 Task: Set up an event for the morning jog at 7 AM.
Action: Mouse moved to (80, 91)
Screenshot: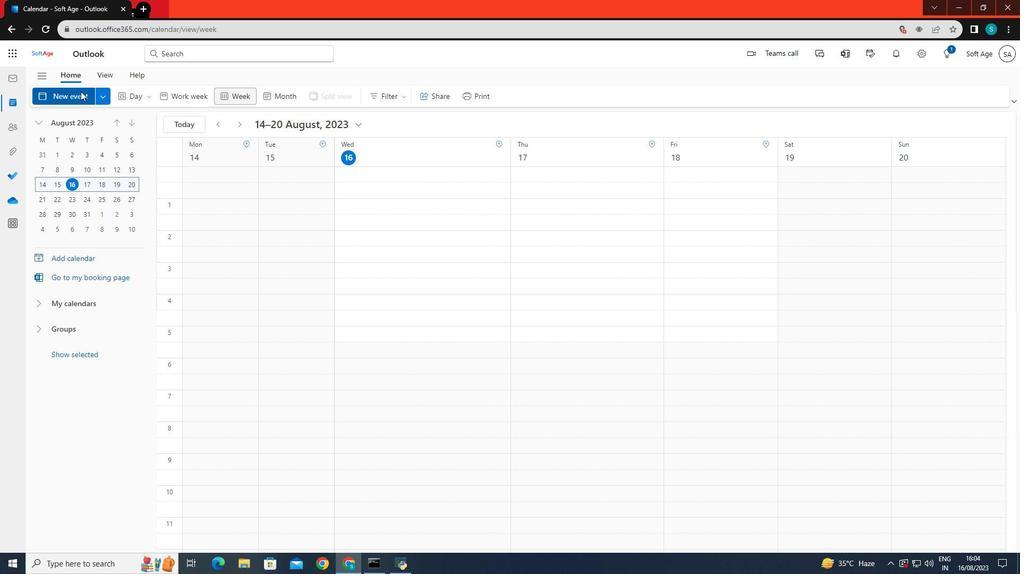 
Action: Mouse pressed left at (80, 91)
Screenshot: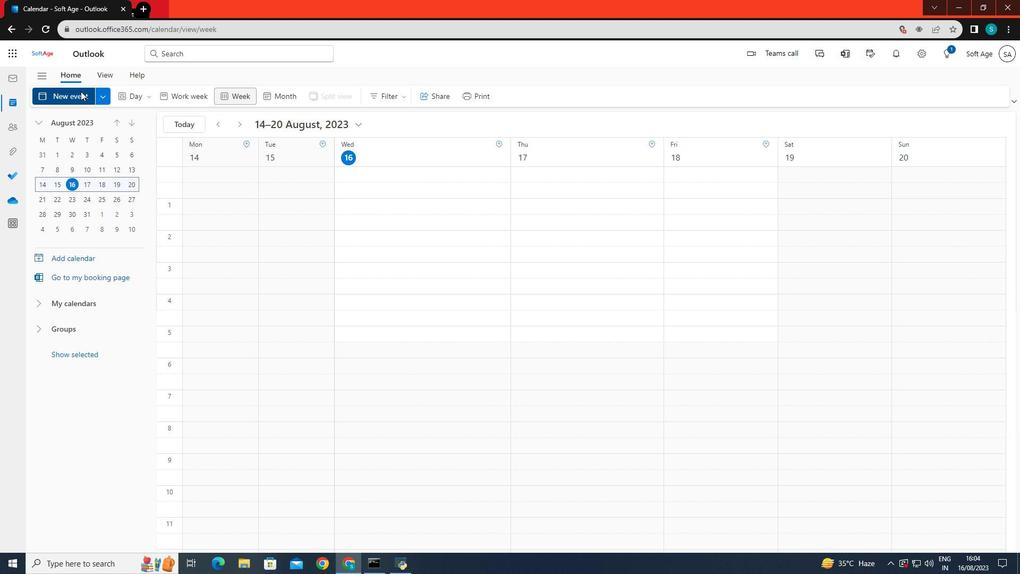 
Action: Mouse moved to (256, 160)
Screenshot: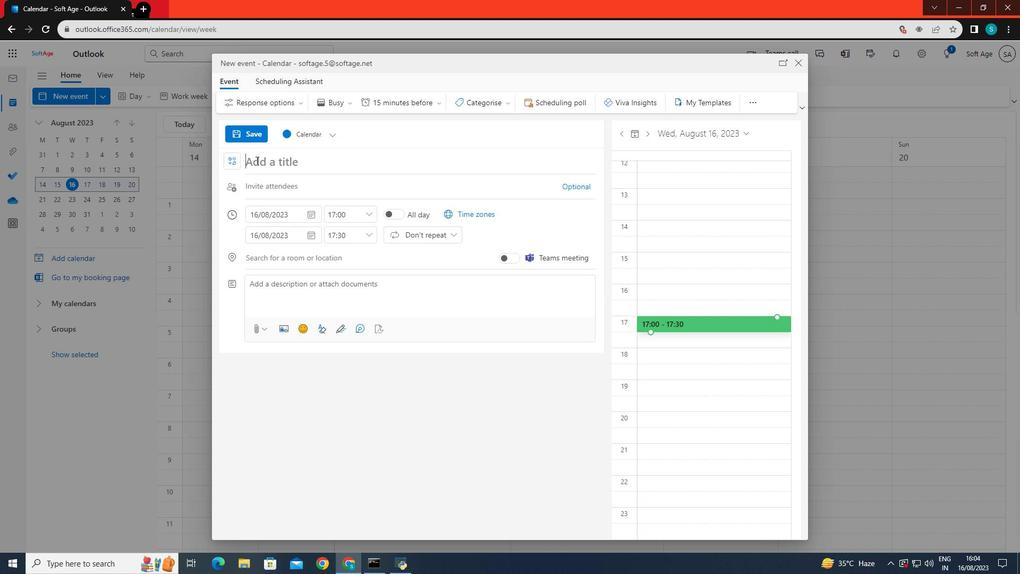 
Action: Mouse pressed left at (256, 160)
Screenshot: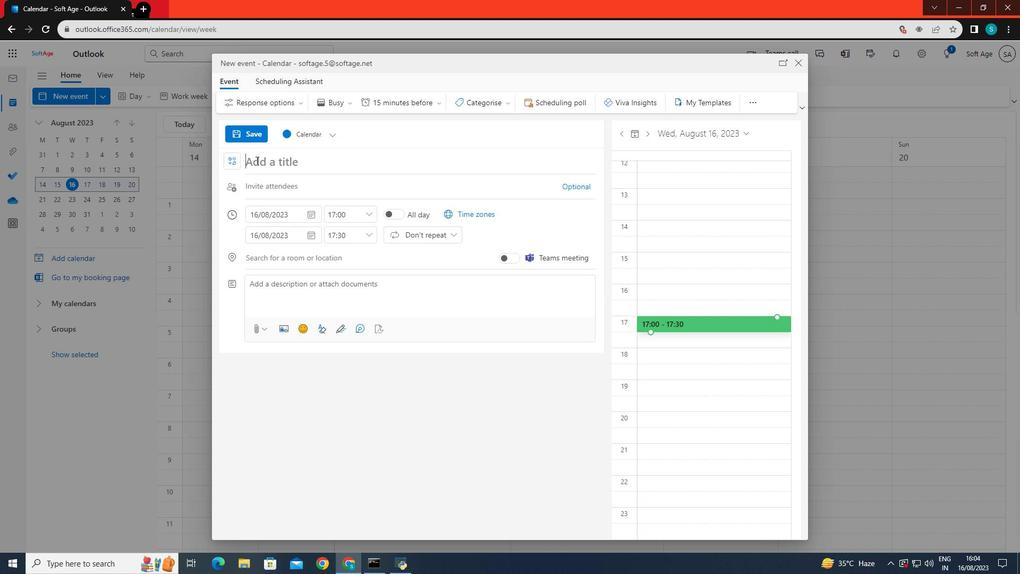
Action: Key pressed n<Key.backspace><Key.caps_lock>O<Key.backspace>M<Key.caps_lock>orning<Key.space><Key.caps_lock><Key.caps_lock>jog
Screenshot: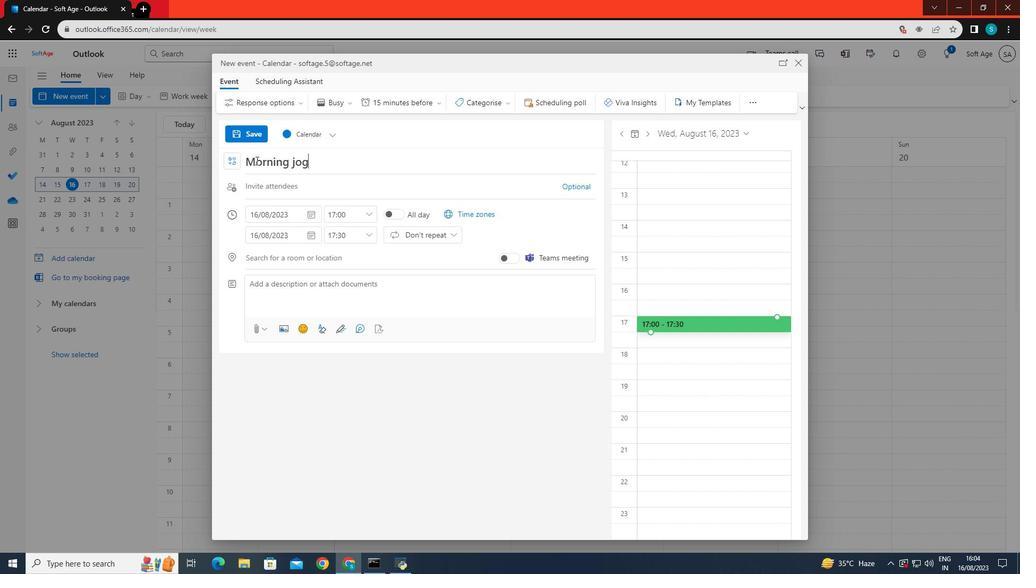 
Action: Mouse moved to (348, 416)
Screenshot: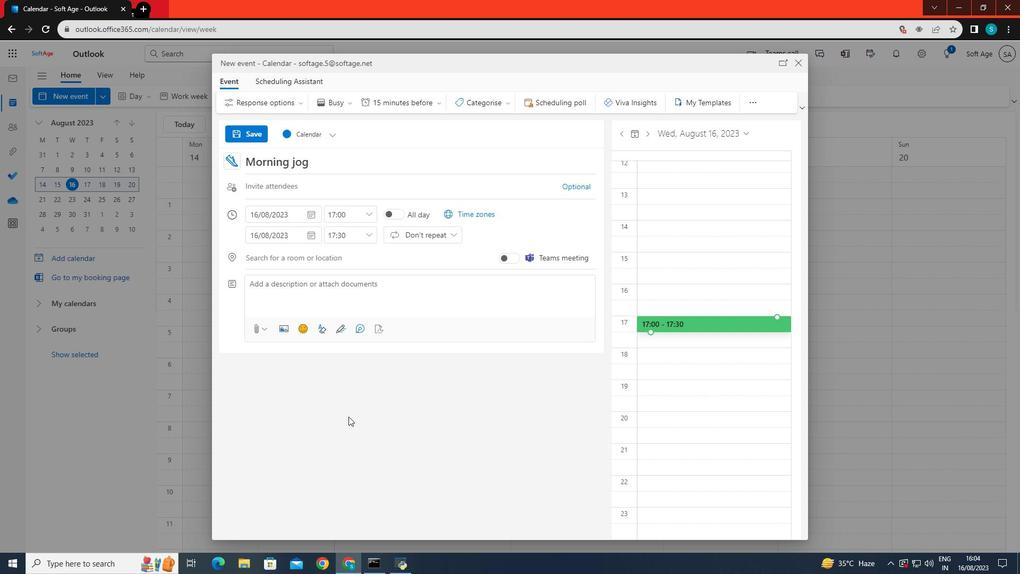 
Action: Mouse pressed left at (348, 416)
Screenshot: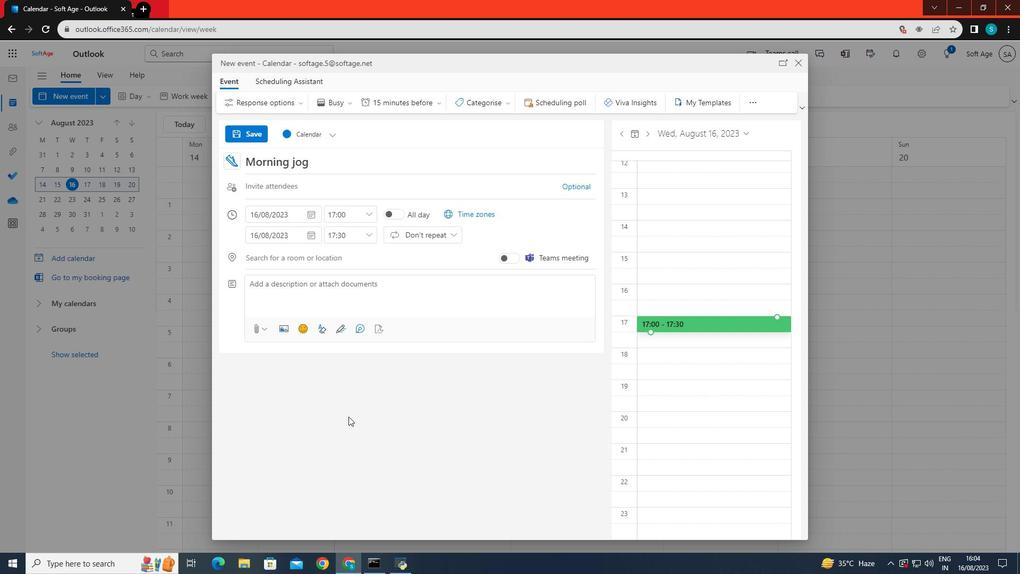 
Action: Mouse moved to (288, 211)
Screenshot: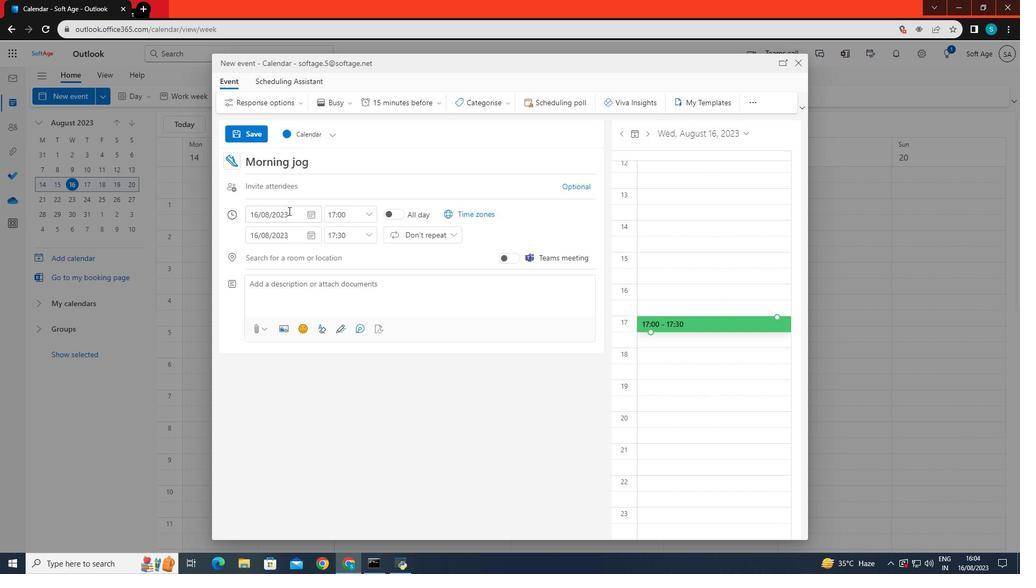 
Action: Mouse pressed left at (288, 211)
Screenshot: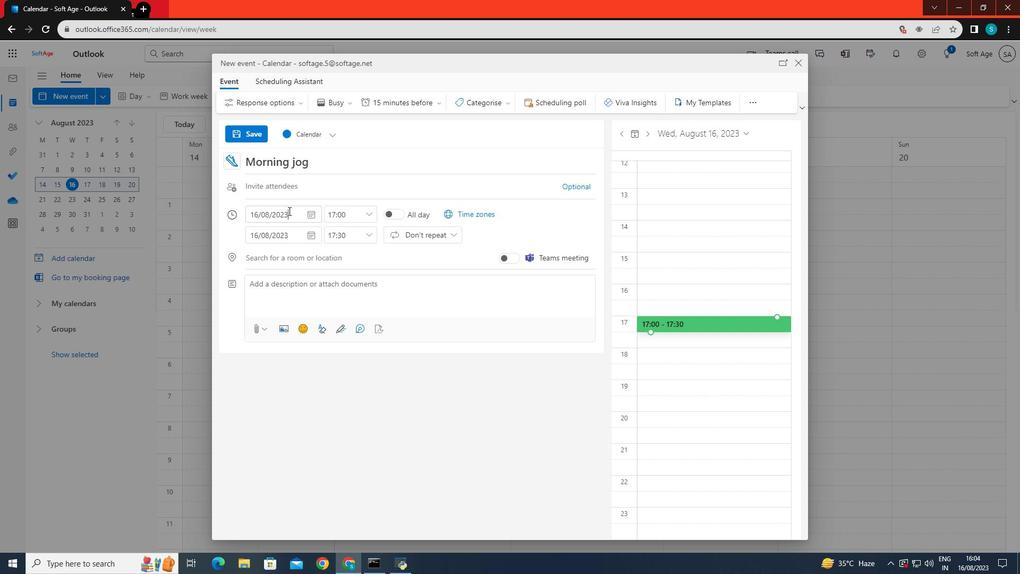 
Action: Mouse moved to (292, 300)
Screenshot: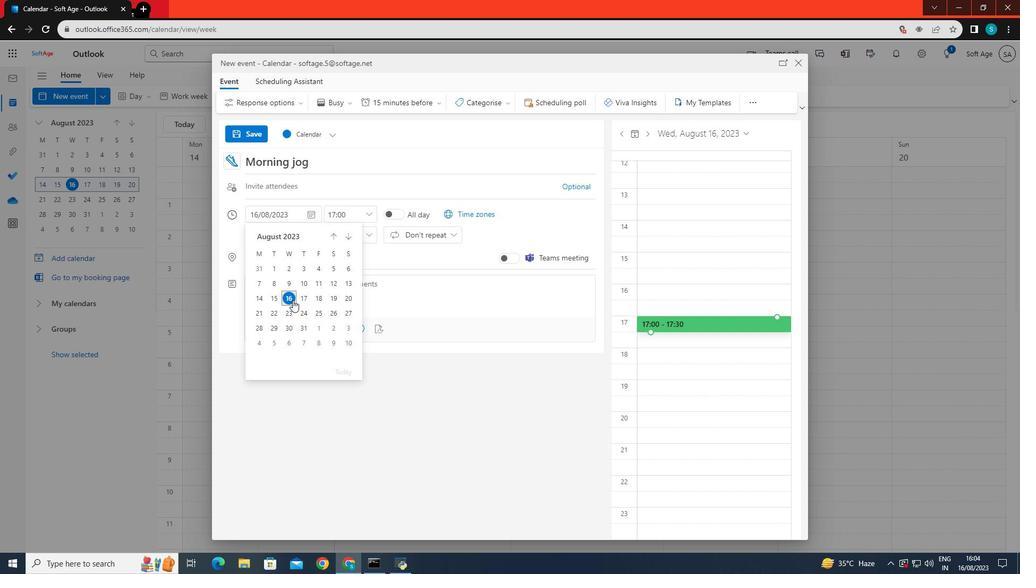 
Action: Mouse pressed left at (292, 300)
Screenshot: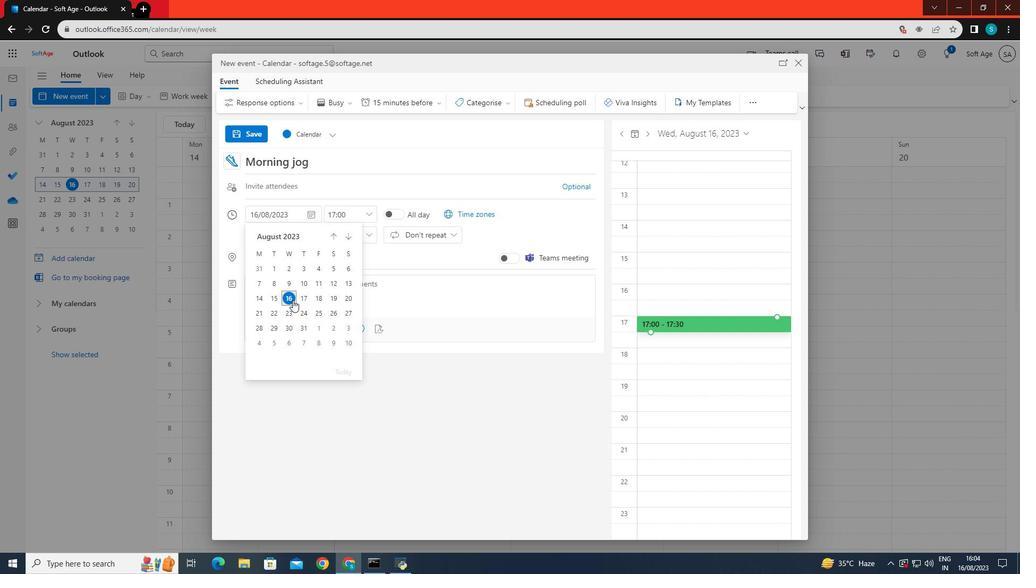 
Action: Mouse moved to (339, 213)
Screenshot: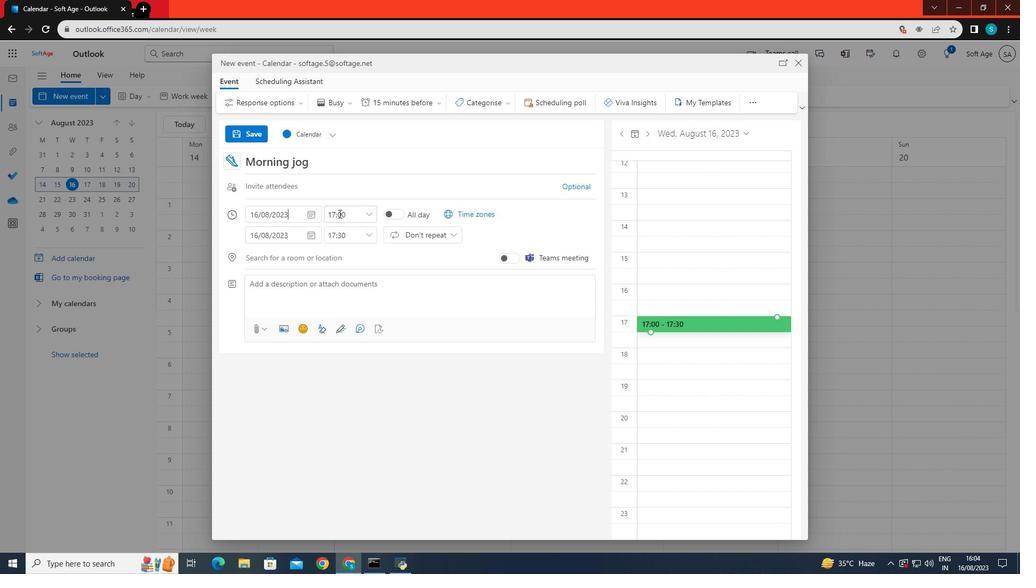 
Action: Mouse pressed left at (339, 213)
Screenshot: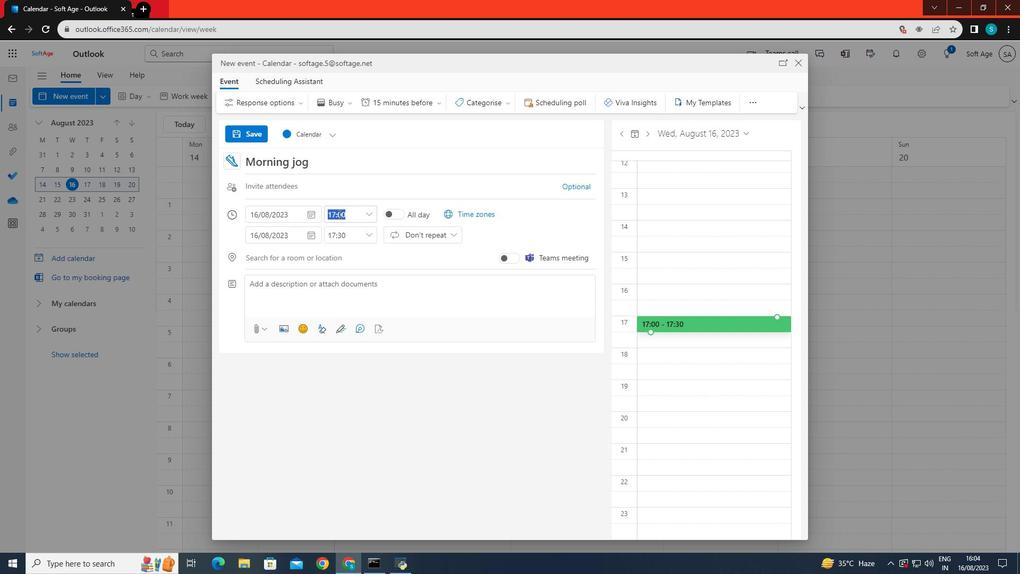 
Action: Mouse moved to (373, 215)
Screenshot: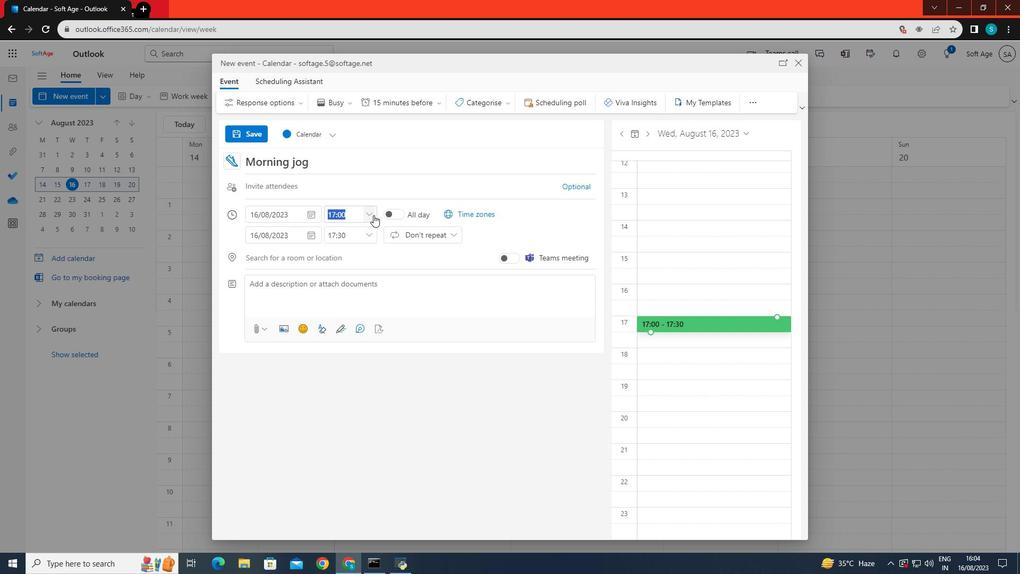 
Action: Mouse pressed left at (373, 215)
Screenshot: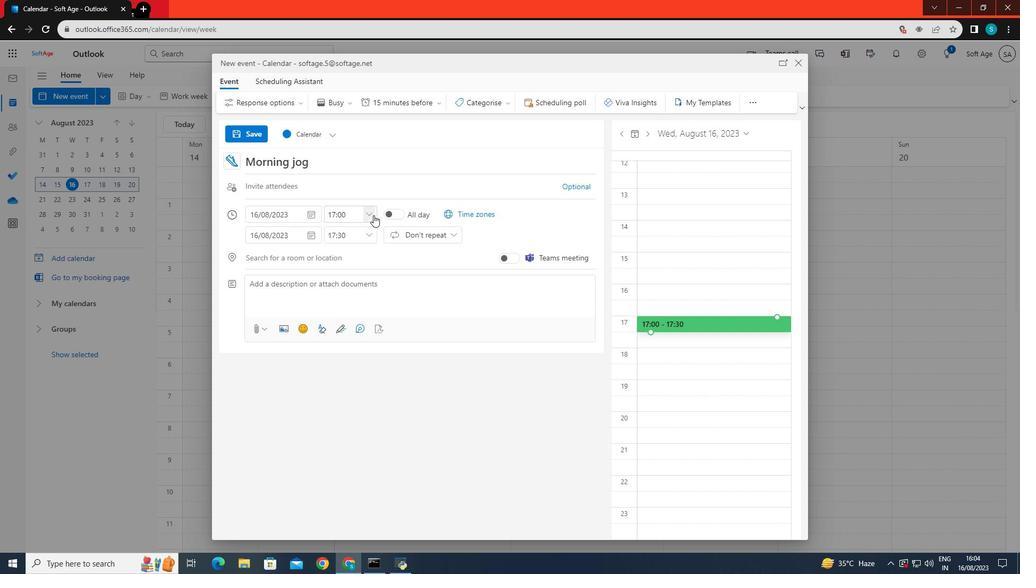 
Action: Mouse moved to (346, 256)
Screenshot: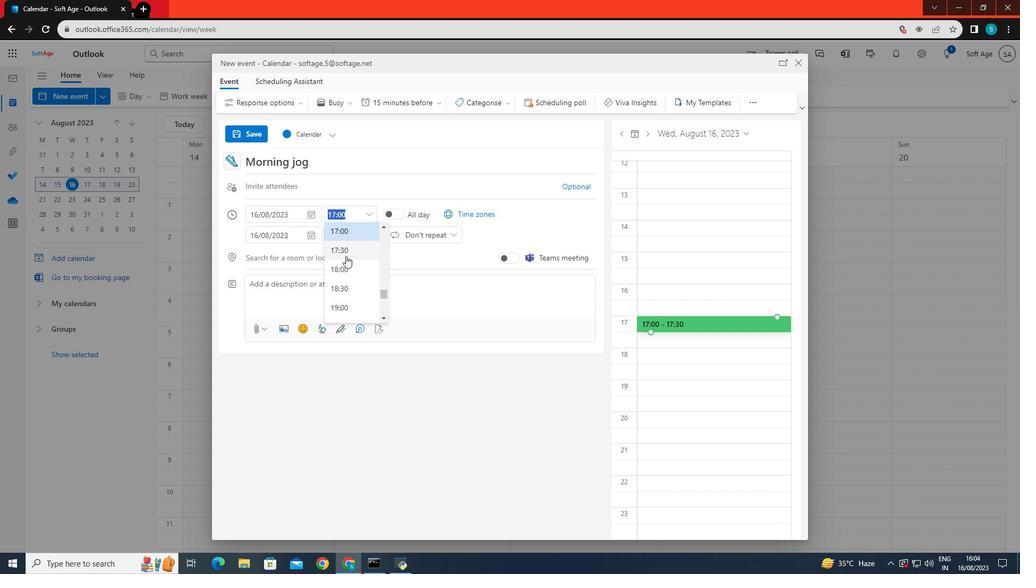 
Action: Mouse scrolled (346, 256) with delta (0, 0)
Screenshot: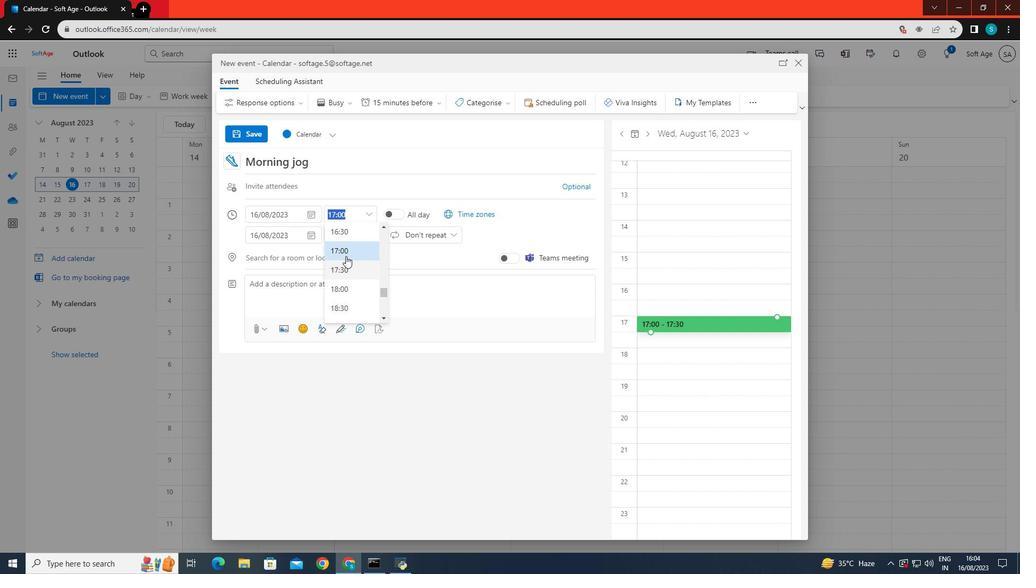 
Action: Mouse scrolled (346, 256) with delta (0, 0)
Screenshot: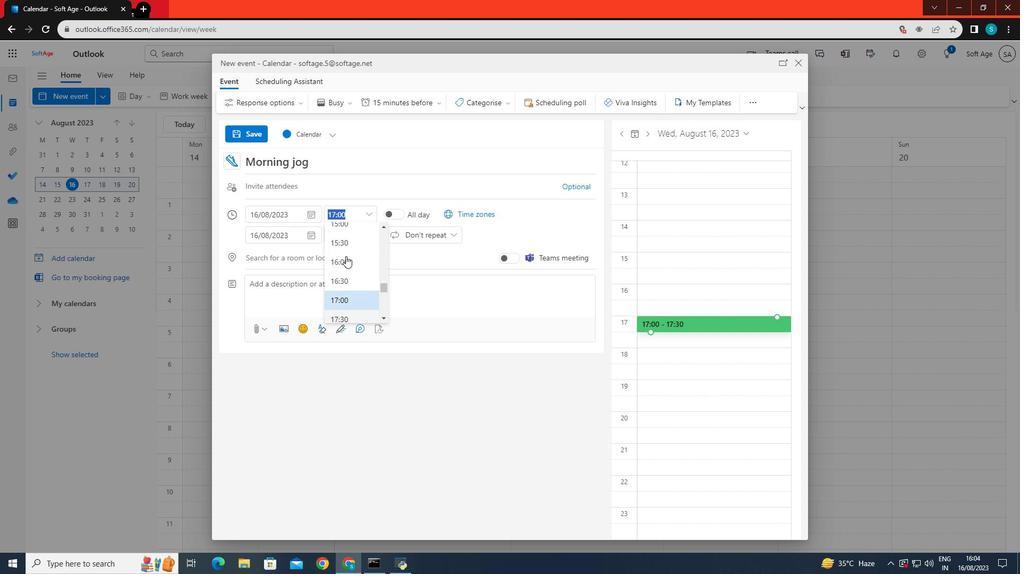 
Action: Mouse moved to (342, 282)
Screenshot: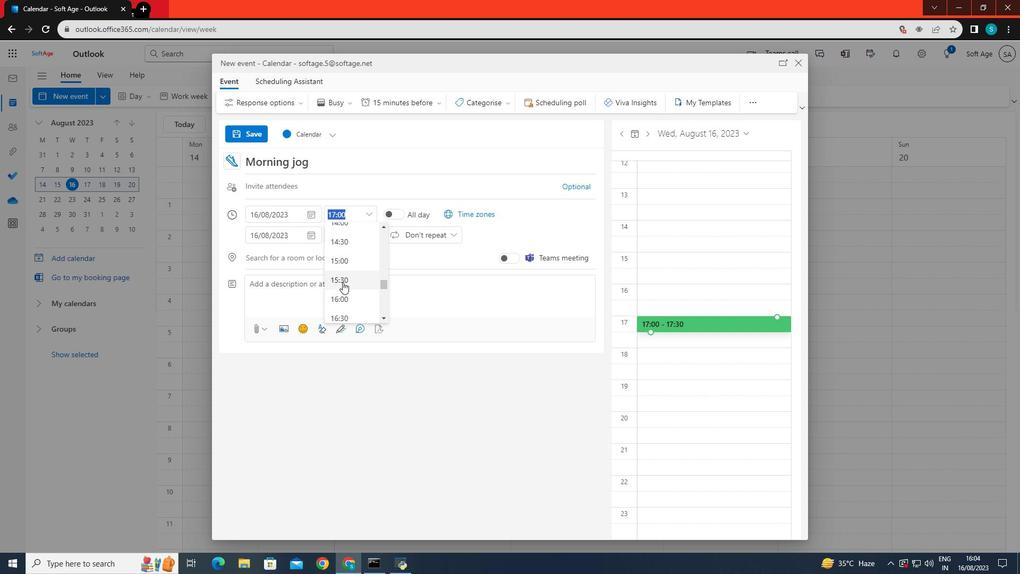 
Action: Mouse scrolled (342, 282) with delta (0, 0)
Screenshot: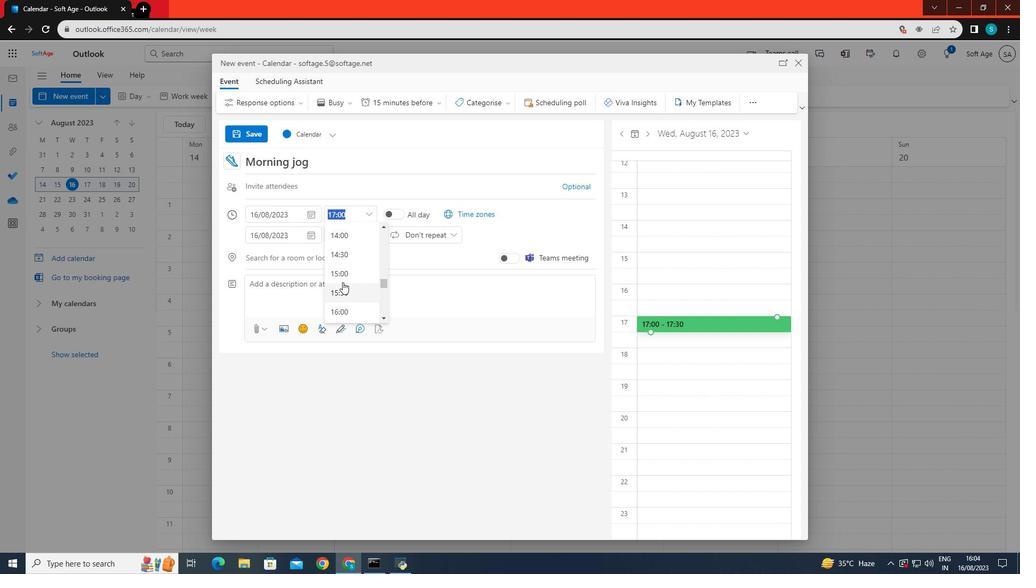 
Action: Mouse scrolled (342, 282) with delta (0, 0)
Screenshot: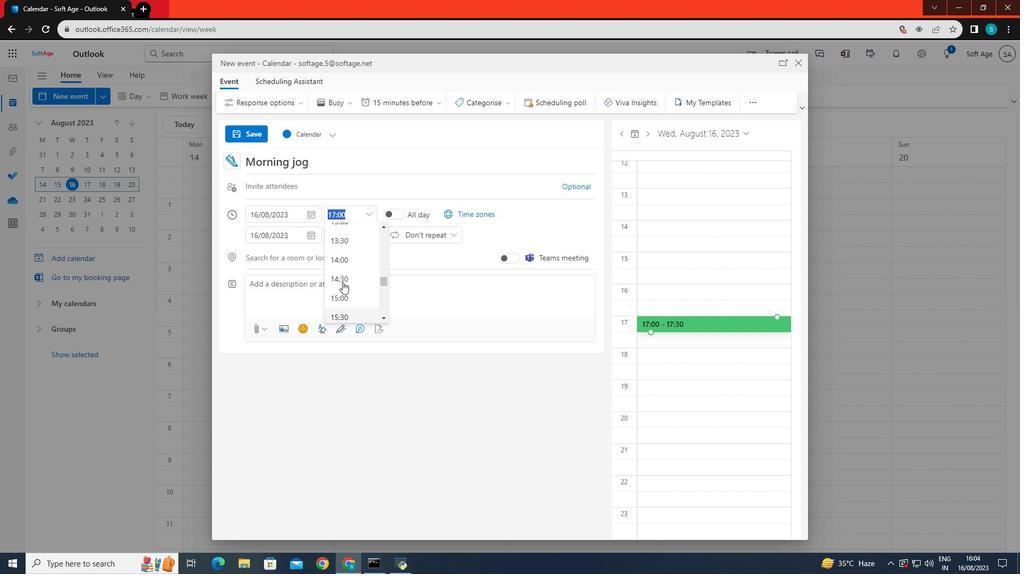 
Action: Mouse moved to (343, 284)
Screenshot: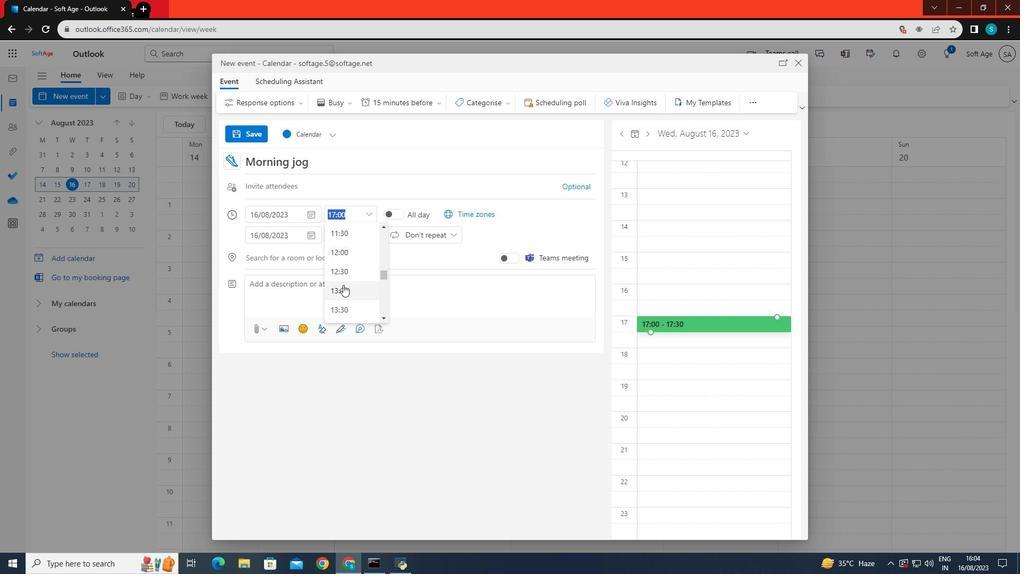 
Action: Mouse scrolled (343, 285) with delta (0, 0)
Screenshot: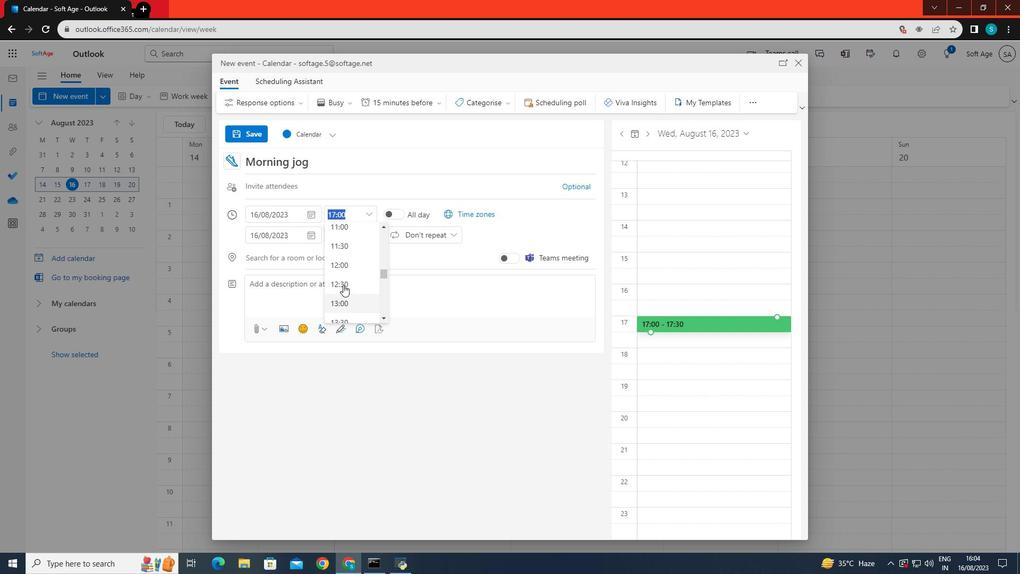 
Action: Mouse scrolled (343, 285) with delta (0, 0)
Screenshot: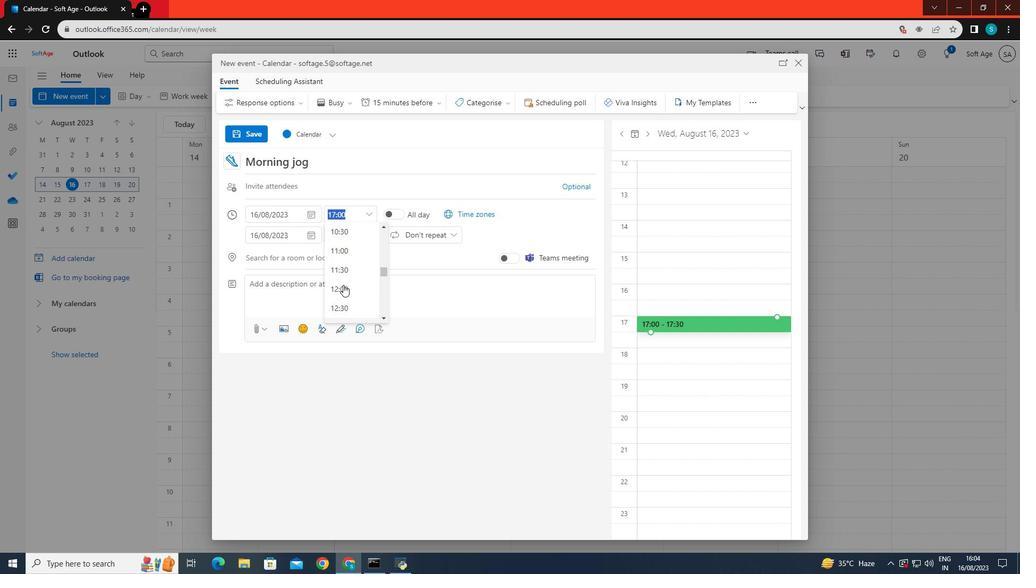 
Action: Mouse scrolled (343, 285) with delta (0, 0)
Screenshot: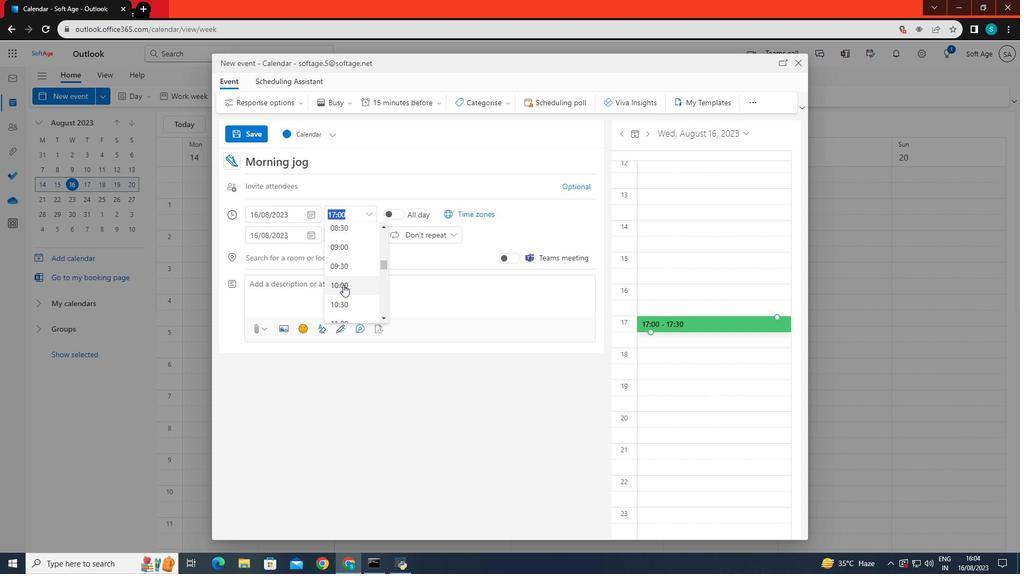 
Action: Mouse moved to (343, 278)
Screenshot: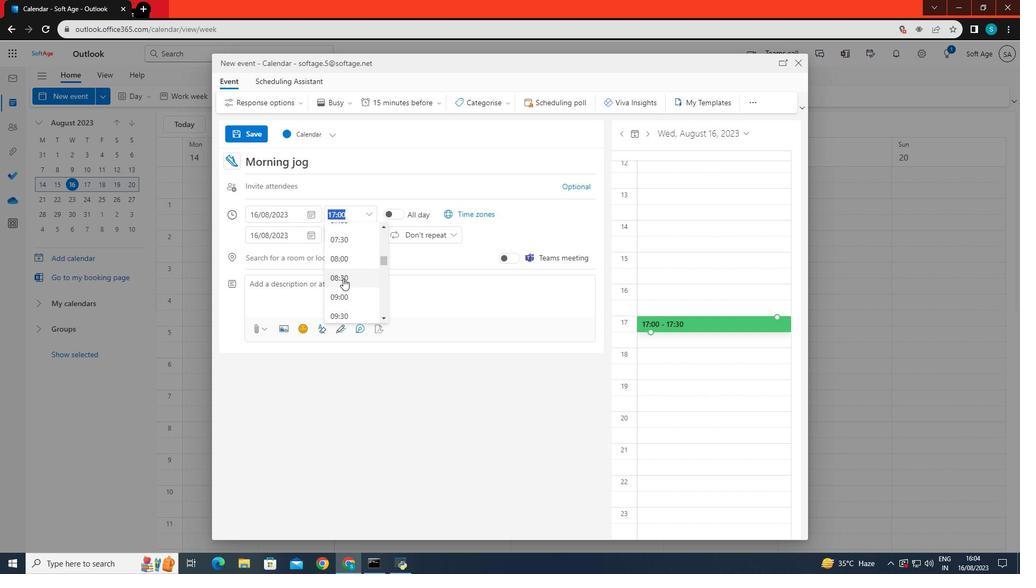
Action: Mouse scrolled (343, 279) with delta (0, 0)
Screenshot: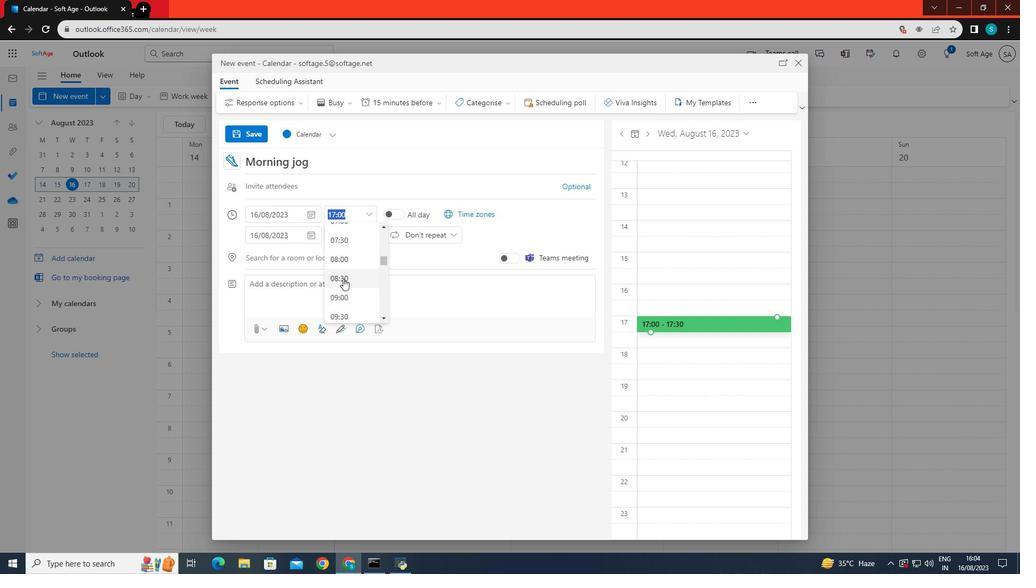 
Action: Mouse scrolled (343, 279) with delta (0, 0)
Screenshot: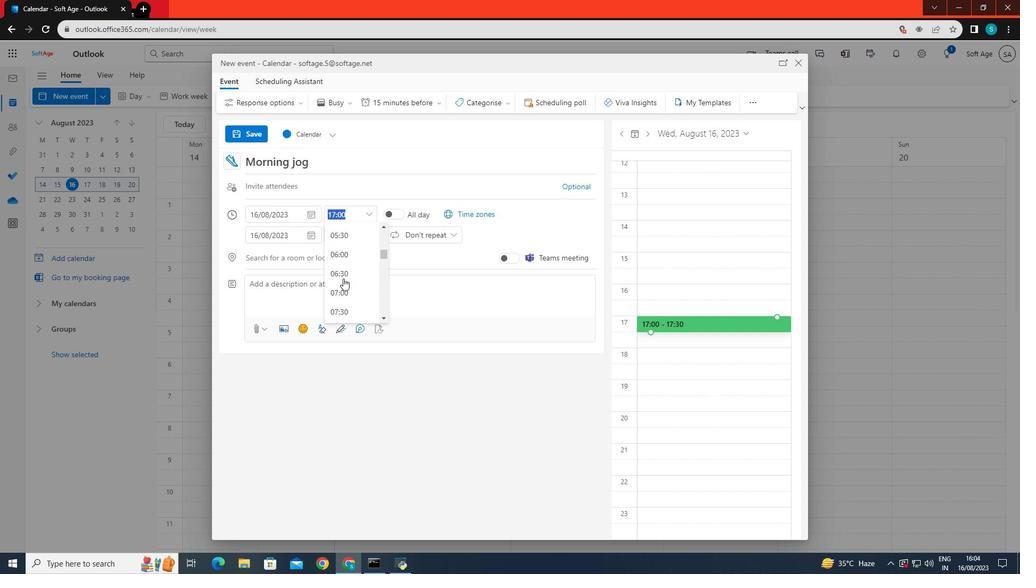 
Action: Mouse scrolled (343, 279) with delta (0, 0)
Screenshot: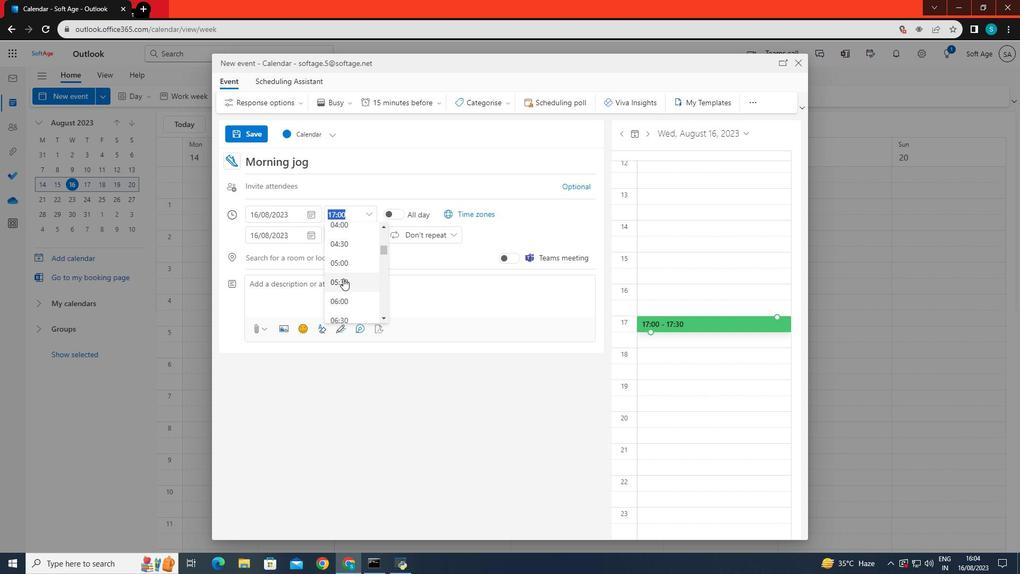 
Action: Mouse moved to (340, 284)
Screenshot: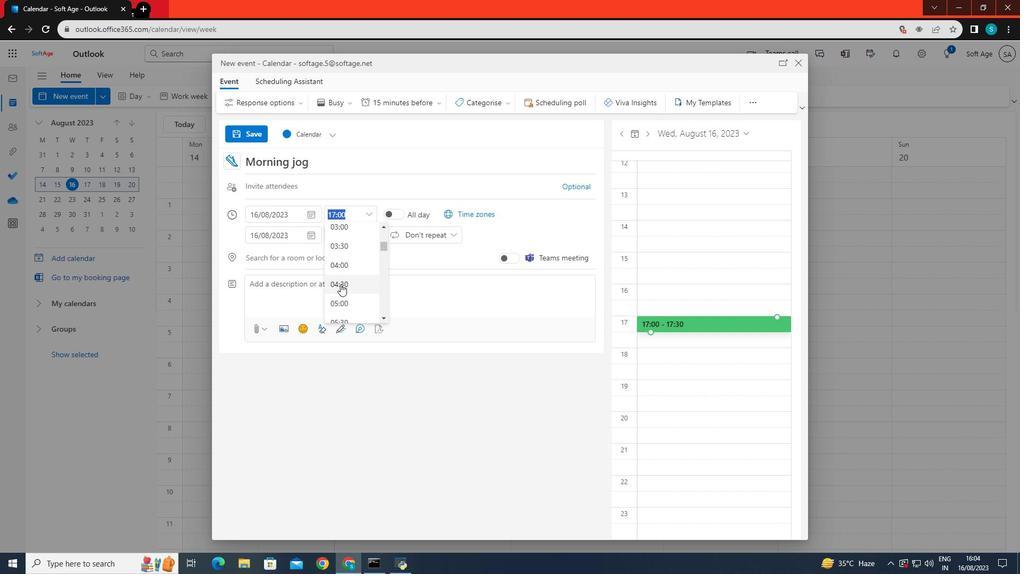 
Action: Mouse scrolled (340, 284) with delta (0, 0)
Screenshot: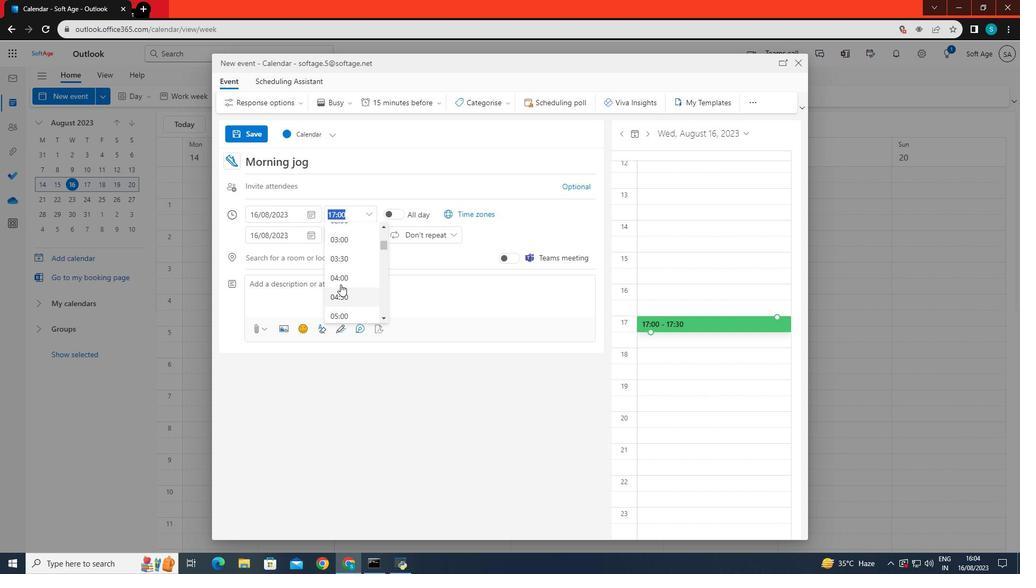 
Action: Mouse moved to (342, 296)
Screenshot: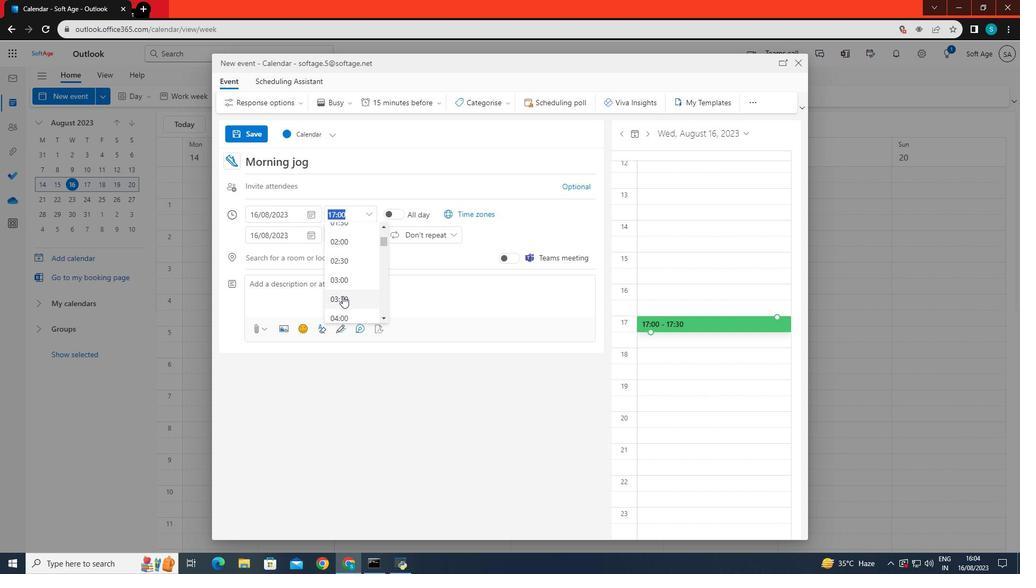 
Action: Mouse scrolled (342, 296) with delta (0, 0)
Screenshot: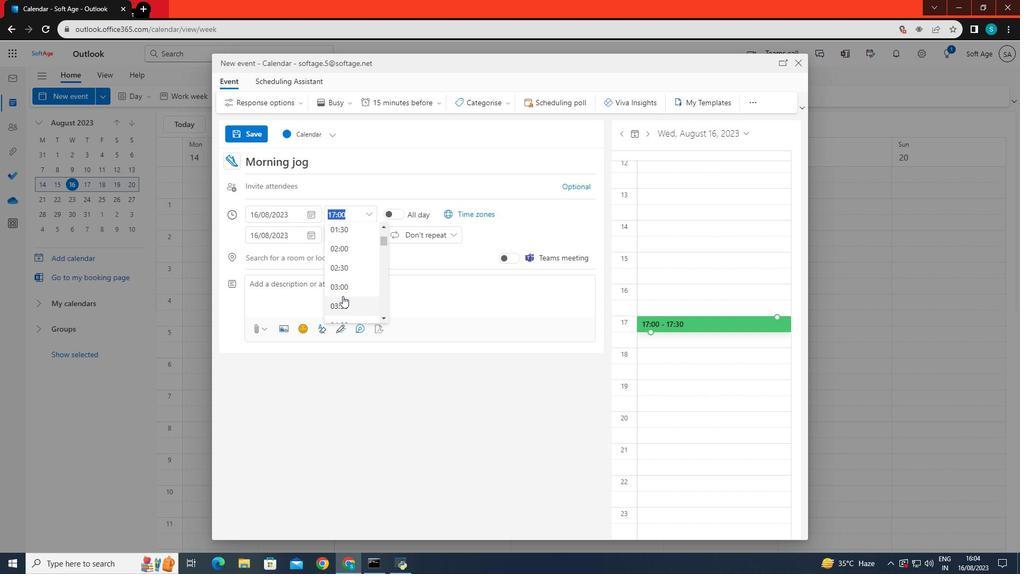 
Action: Mouse scrolled (342, 295) with delta (0, 0)
Screenshot: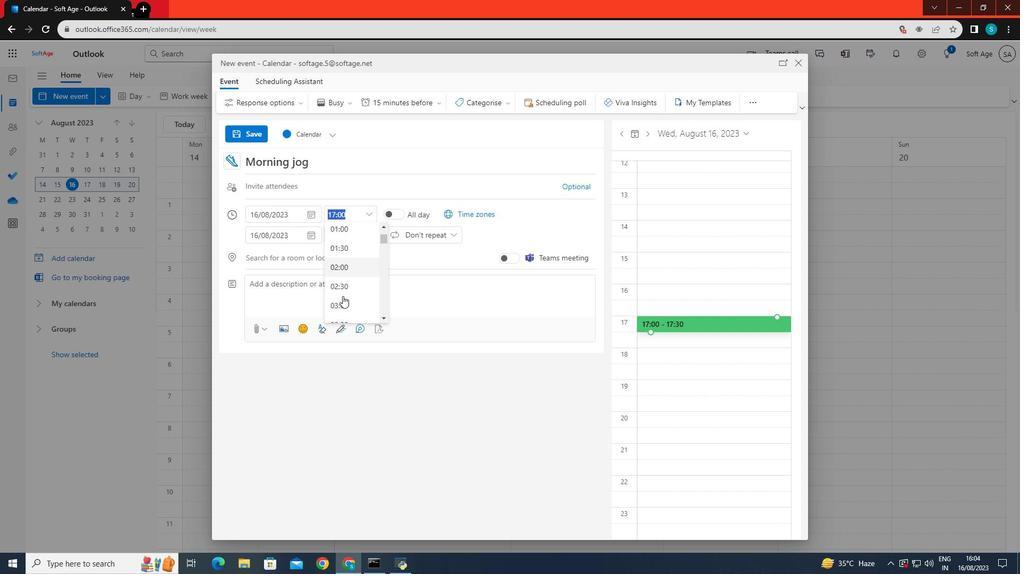 
Action: Mouse scrolled (342, 295) with delta (0, 0)
Screenshot: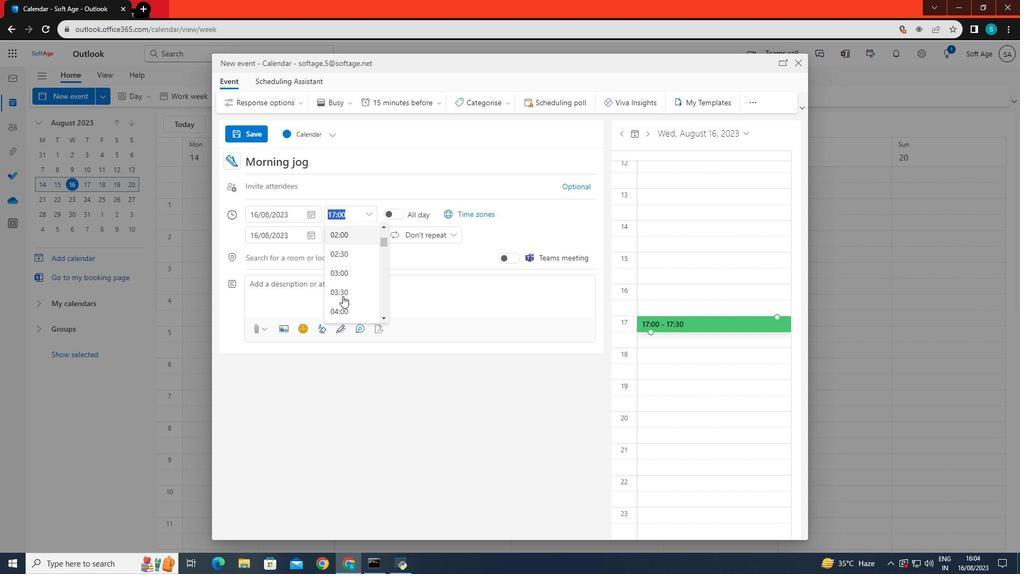 
Action: Mouse scrolled (342, 295) with delta (0, 0)
Screenshot: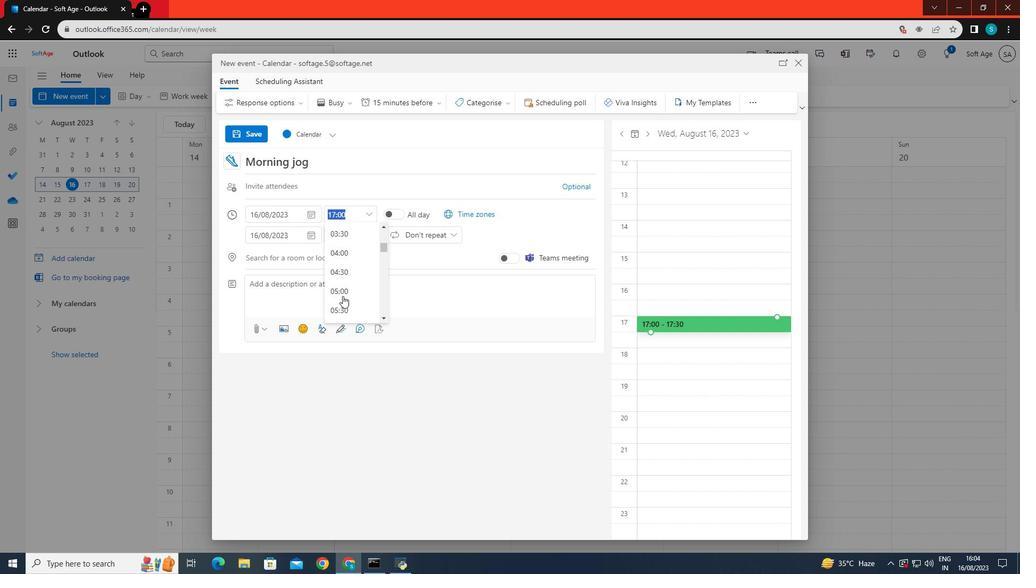 
Action: Mouse scrolled (342, 295) with delta (0, 0)
Screenshot: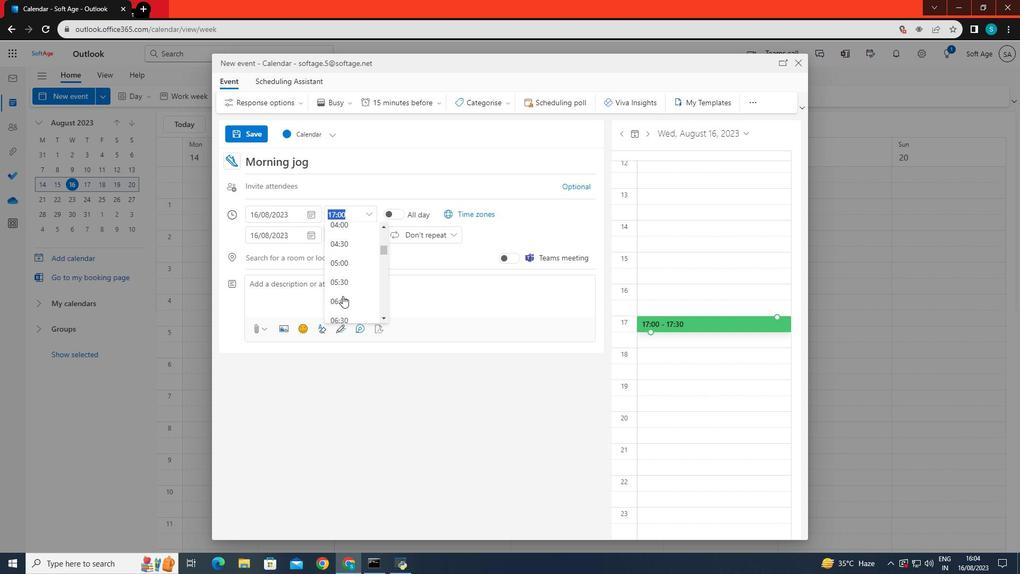 
Action: Mouse moved to (342, 274)
Screenshot: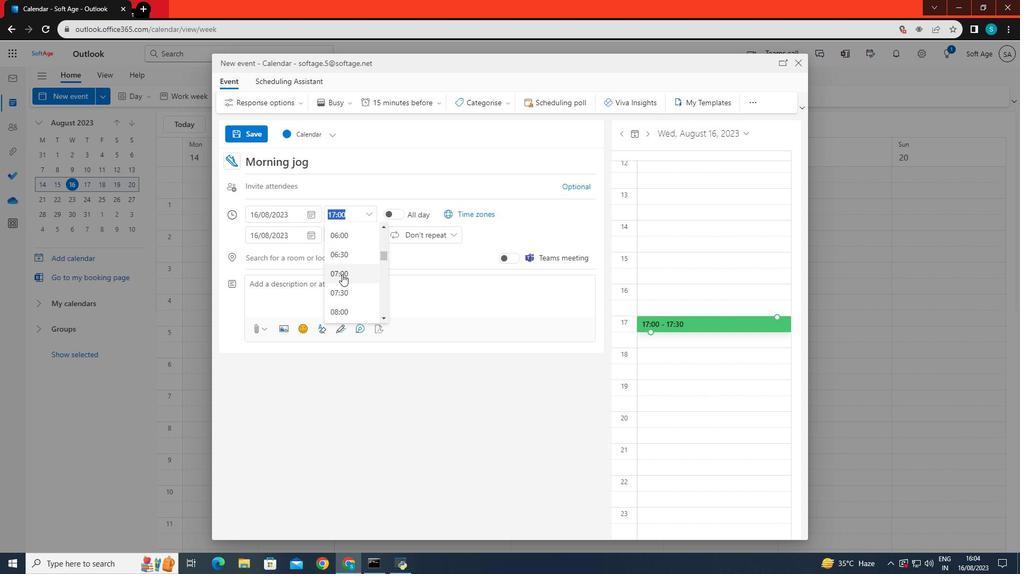 
Action: Mouse pressed left at (342, 274)
Screenshot: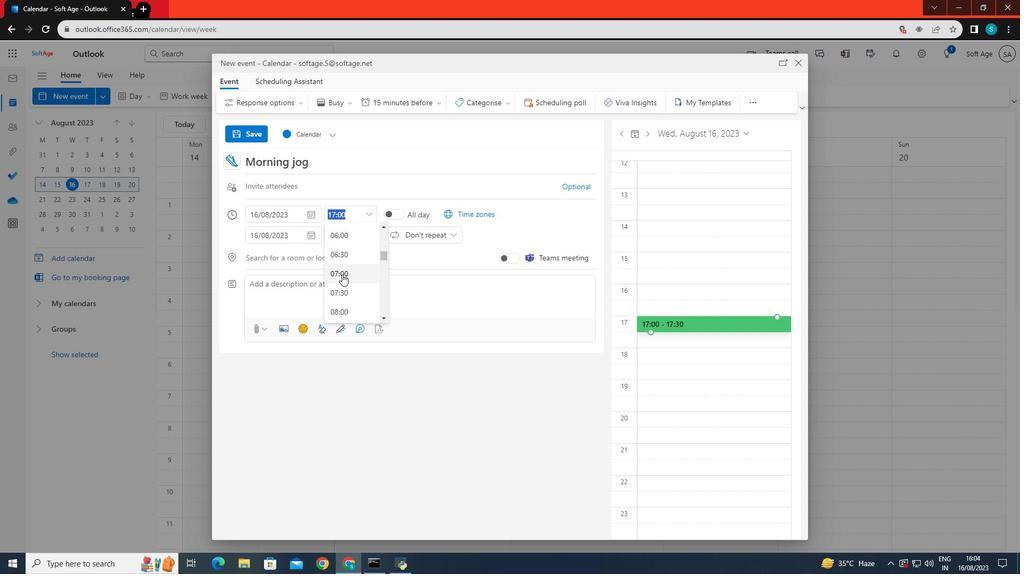 
Action: Mouse moved to (292, 287)
Screenshot: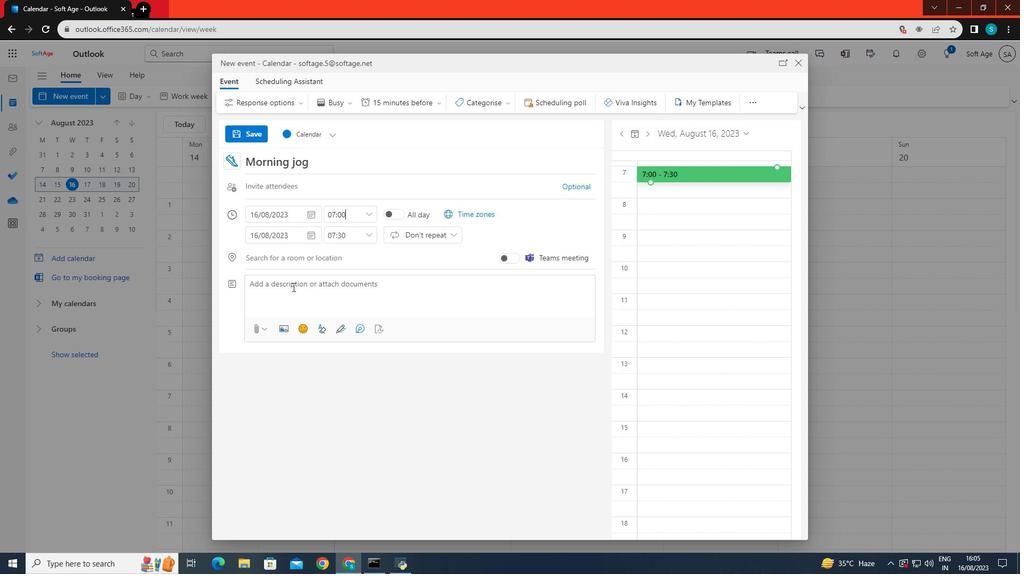 
Action: Mouse pressed left at (292, 287)
Screenshot: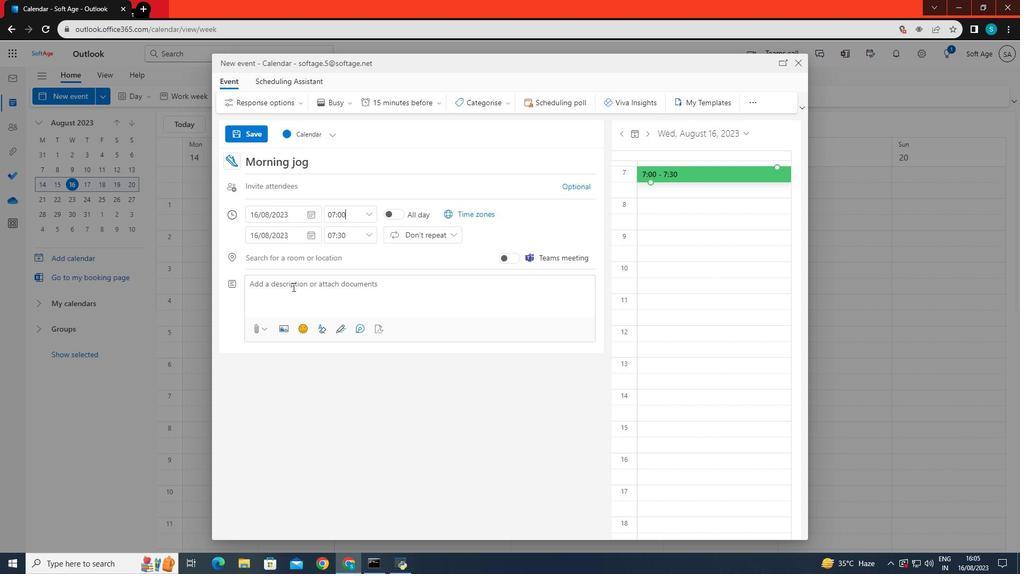 
Action: Mouse moved to (370, 236)
Screenshot: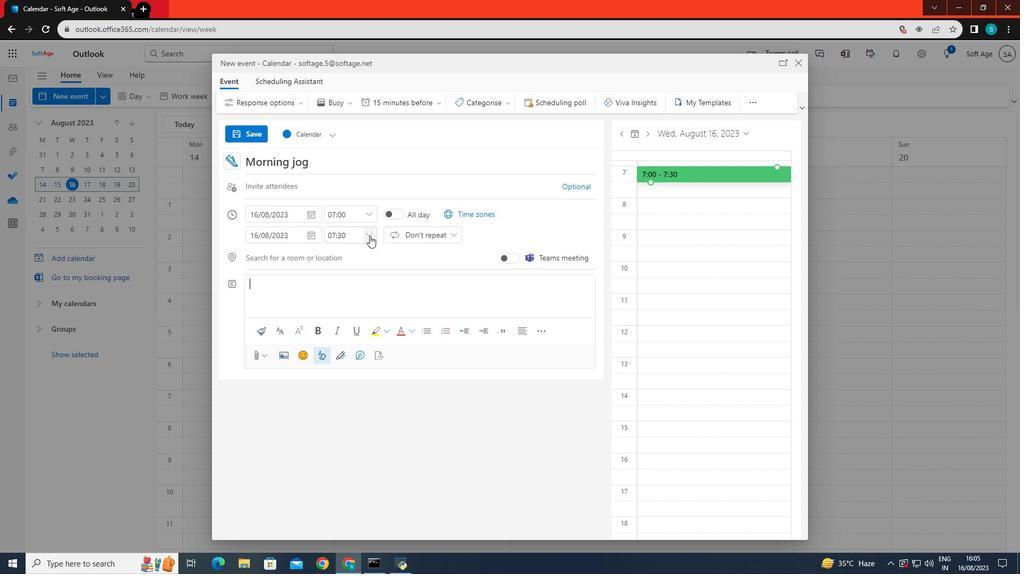 
Action: Mouse pressed left at (370, 236)
Screenshot: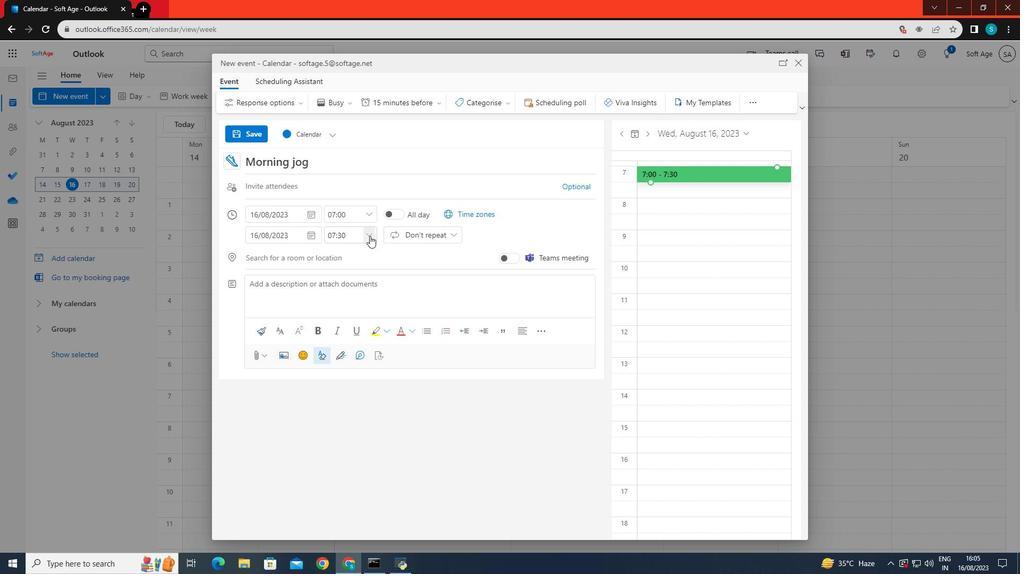 
Action: Mouse moved to (356, 287)
Screenshot: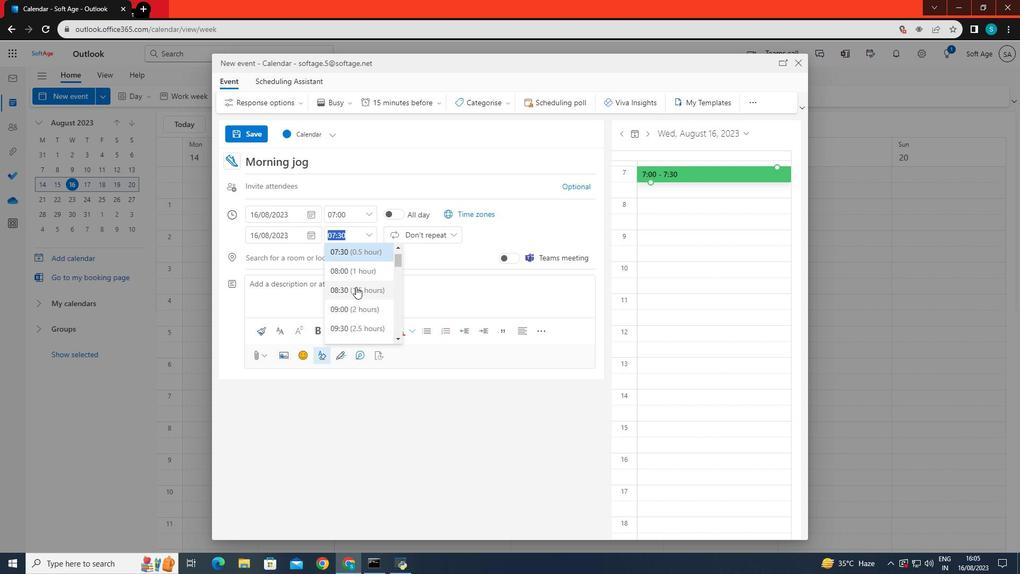 
Action: Mouse scrolled (356, 287) with delta (0, 0)
Screenshot: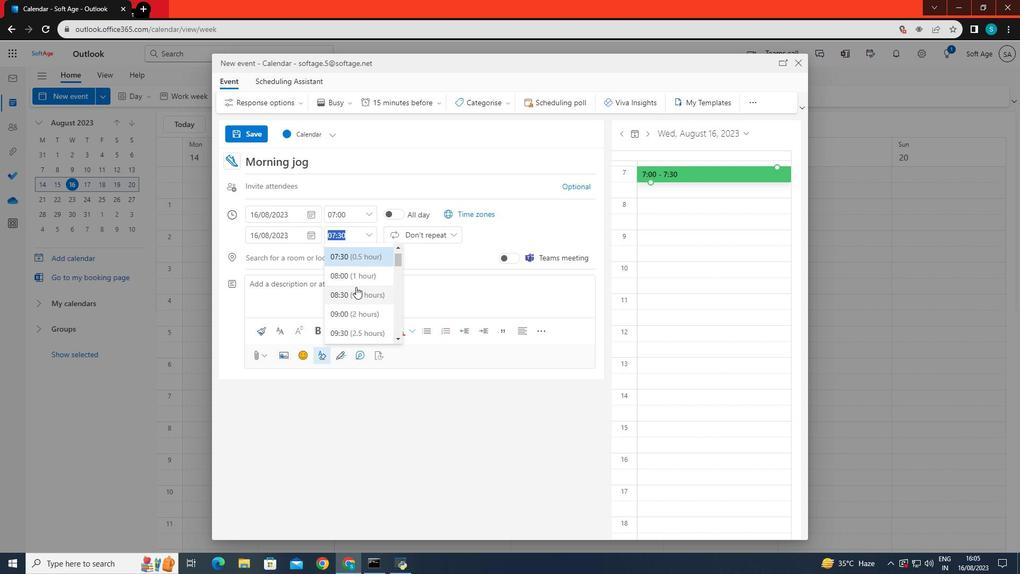 
Action: Mouse moved to (358, 254)
Screenshot: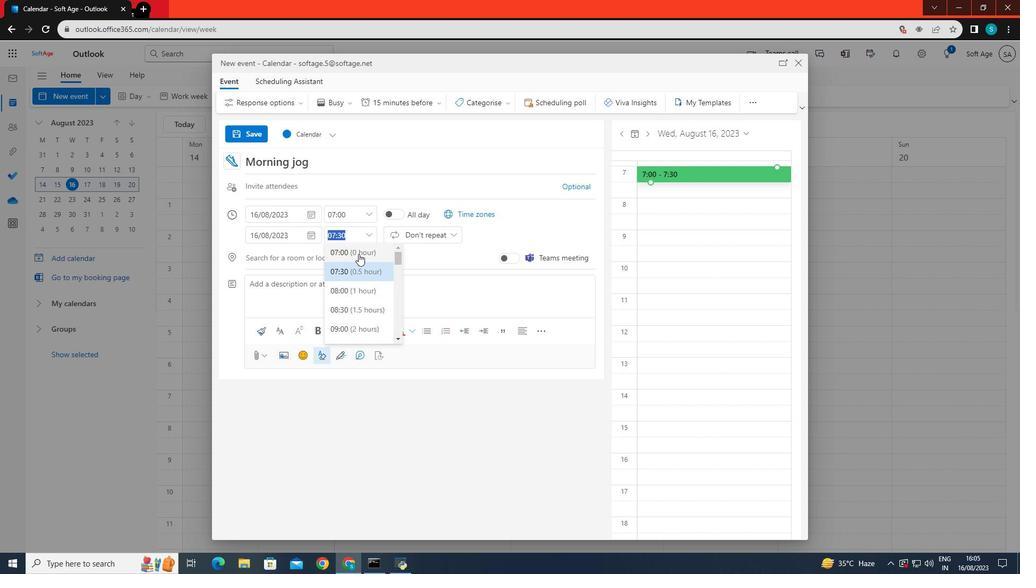 
Action: Mouse pressed left at (358, 254)
Screenshot: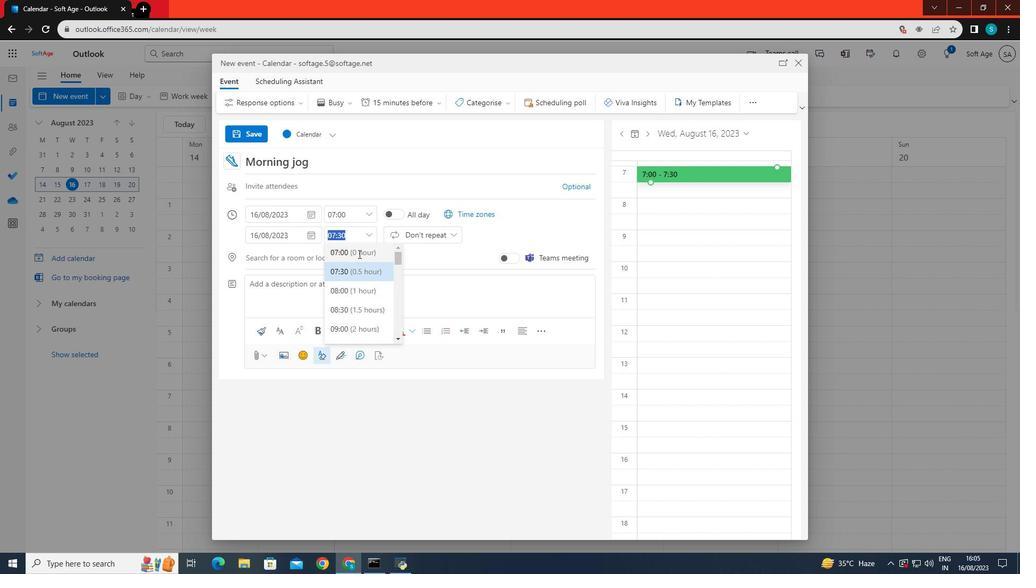 
Action: Mouse moved to (401, 103)
Screenshot: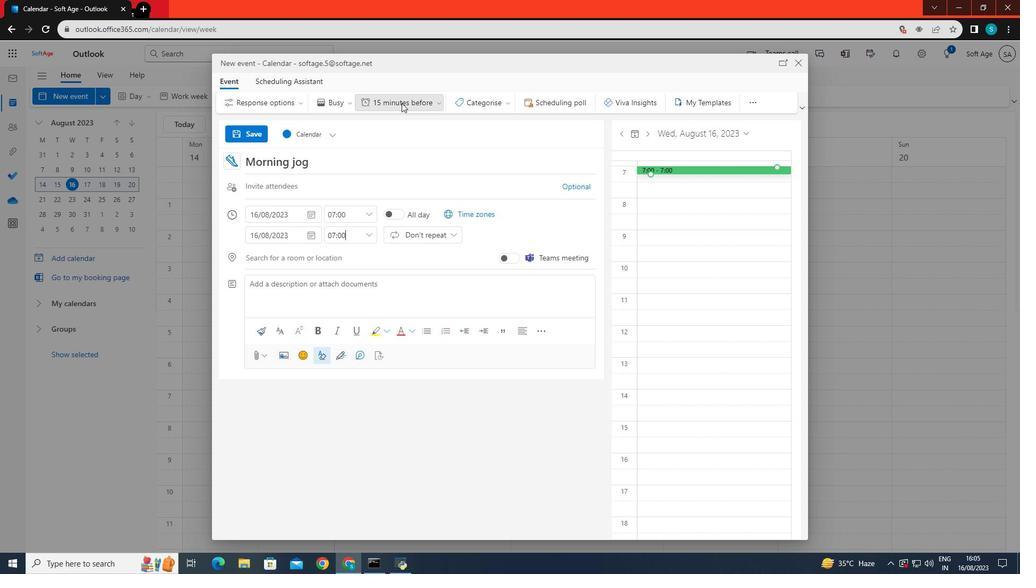 
Action: Mouse pressed left at (401, 103)
Screenshot: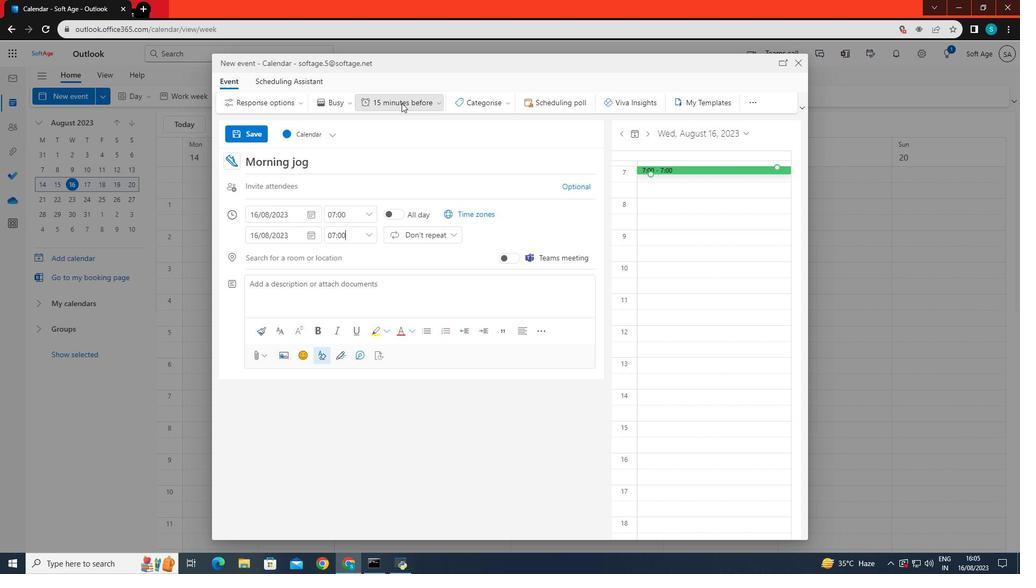 
Action: Mouse moved to (381, 184)
Screenshot: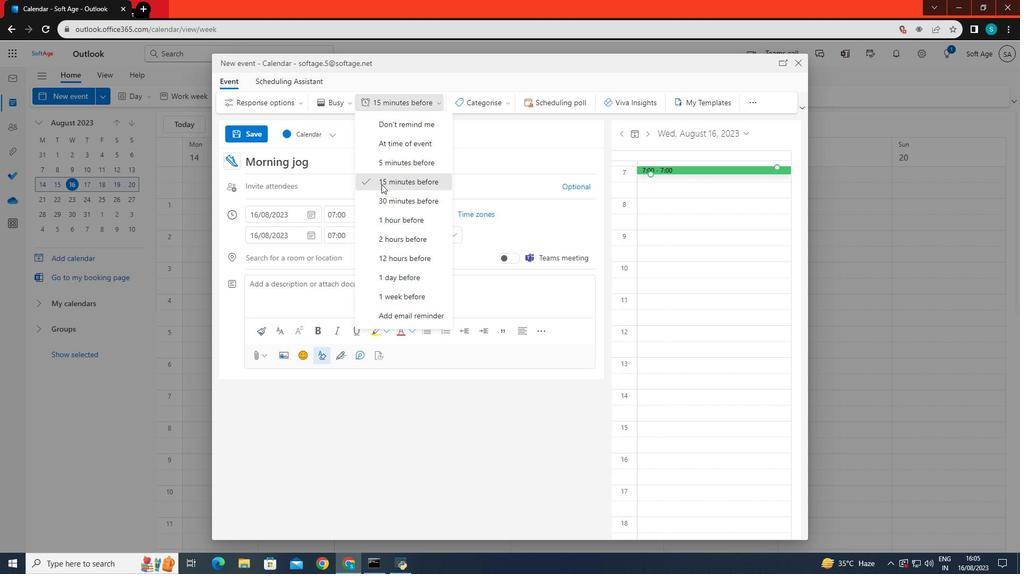 
Action: Mouse pressed left at (381, 184)
Screenshot: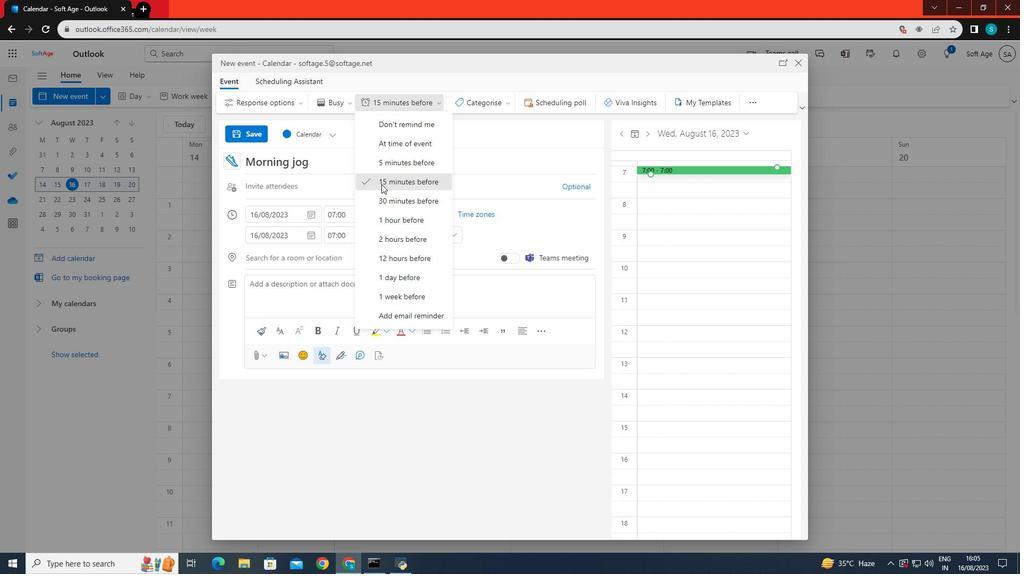 
Action: Mouse moved to (266, 294)
Screenshot: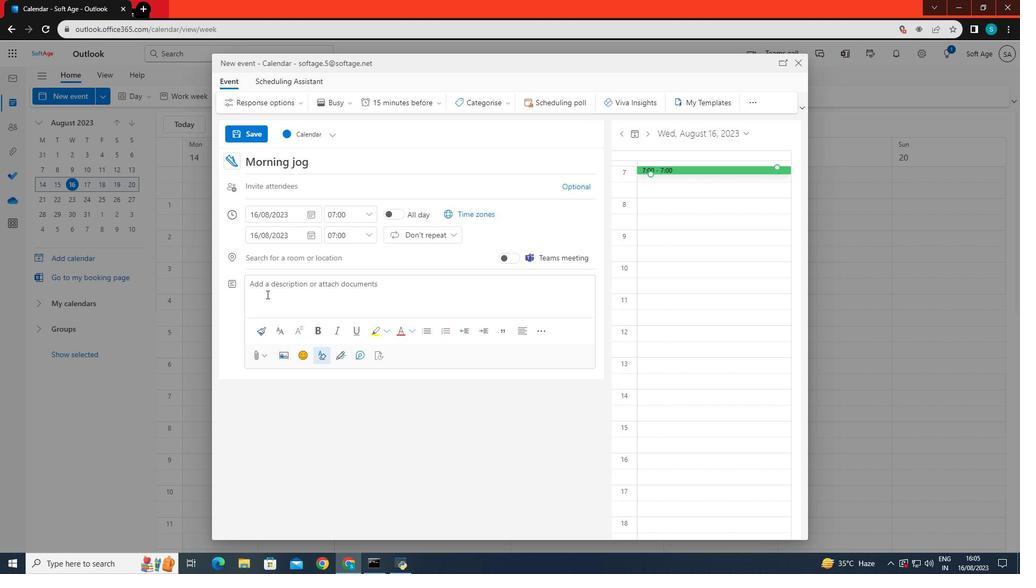 
Action: Mouse pressed left at (266, 294)
Screenshot: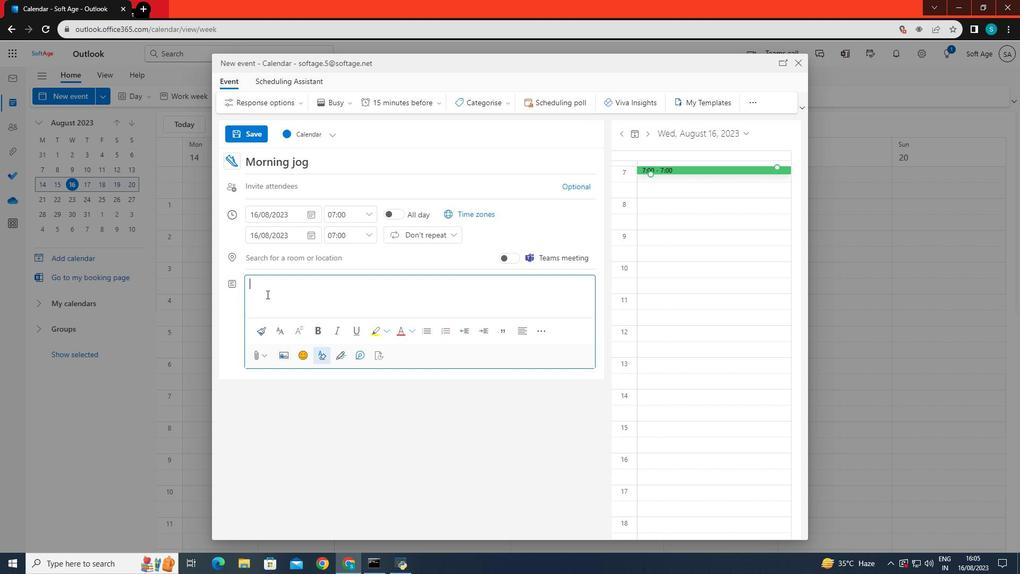 
Action: Key pressed an<Key.space><Key.caps_lock>EVE<Key.backspace><Key.backspace><Key.backspace><Key.caps_lock>event<Key.space>for<Key.space>the<Key.space>morning<Key.space>jog<Key.space>at<Key.space>7<Key.space>am.
Screenshot: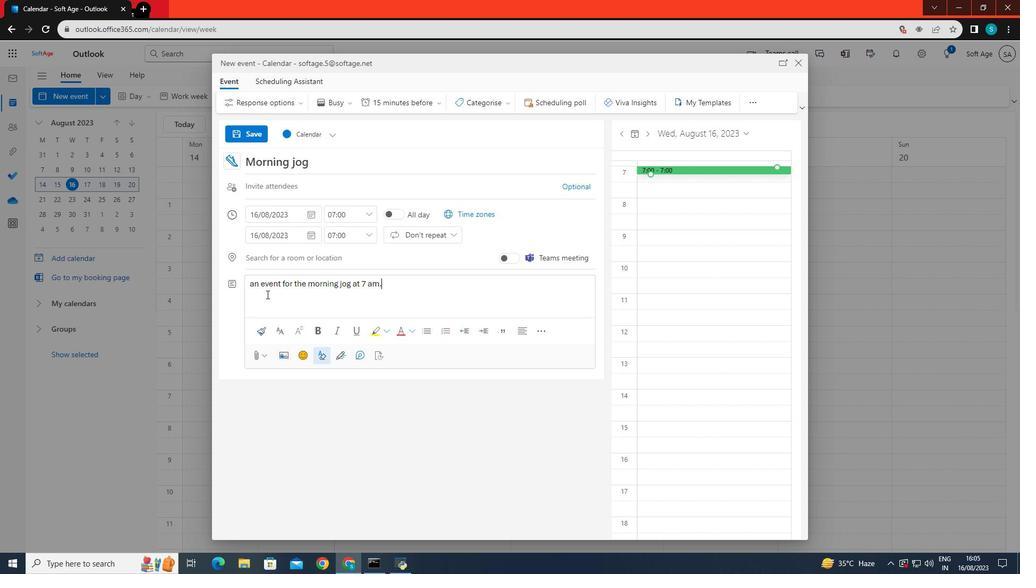 
Action: Mouse moved to (252, 131)
Screenshot: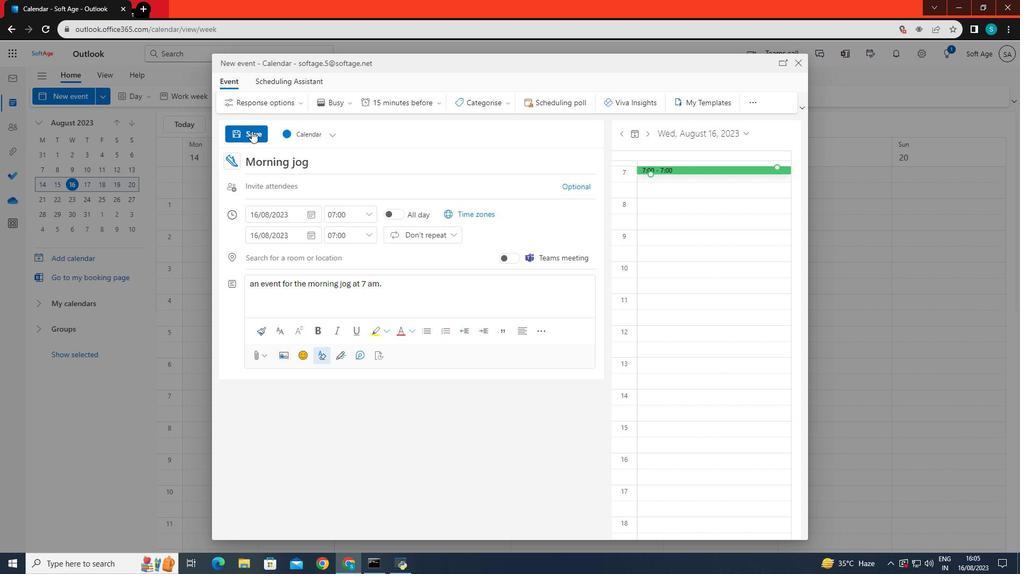 
Action: Mouse pressed left at (252, 131)
Screenshot: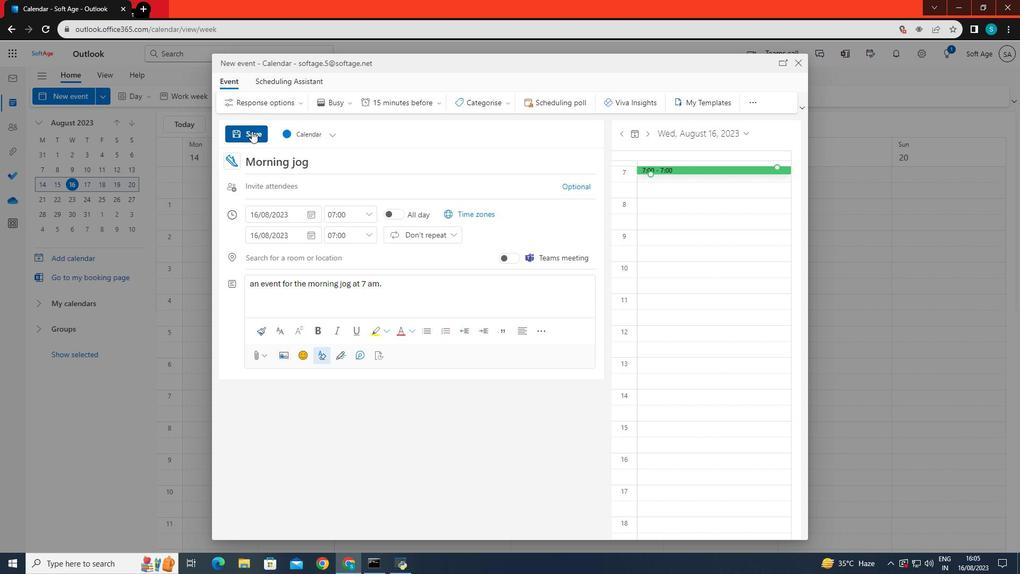 
Action: Mouse moved to (262, 250)
Screenshot: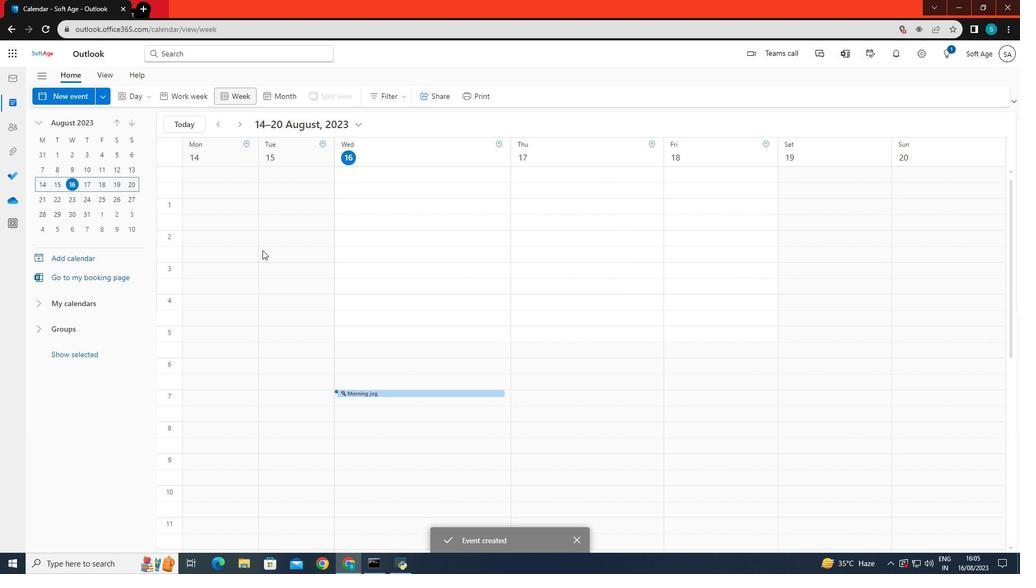
